 Task: Use Airplane Landing Effect in this video Movie B.mp4
Action: Mouse pressed left at (316, 154)
Screenshot: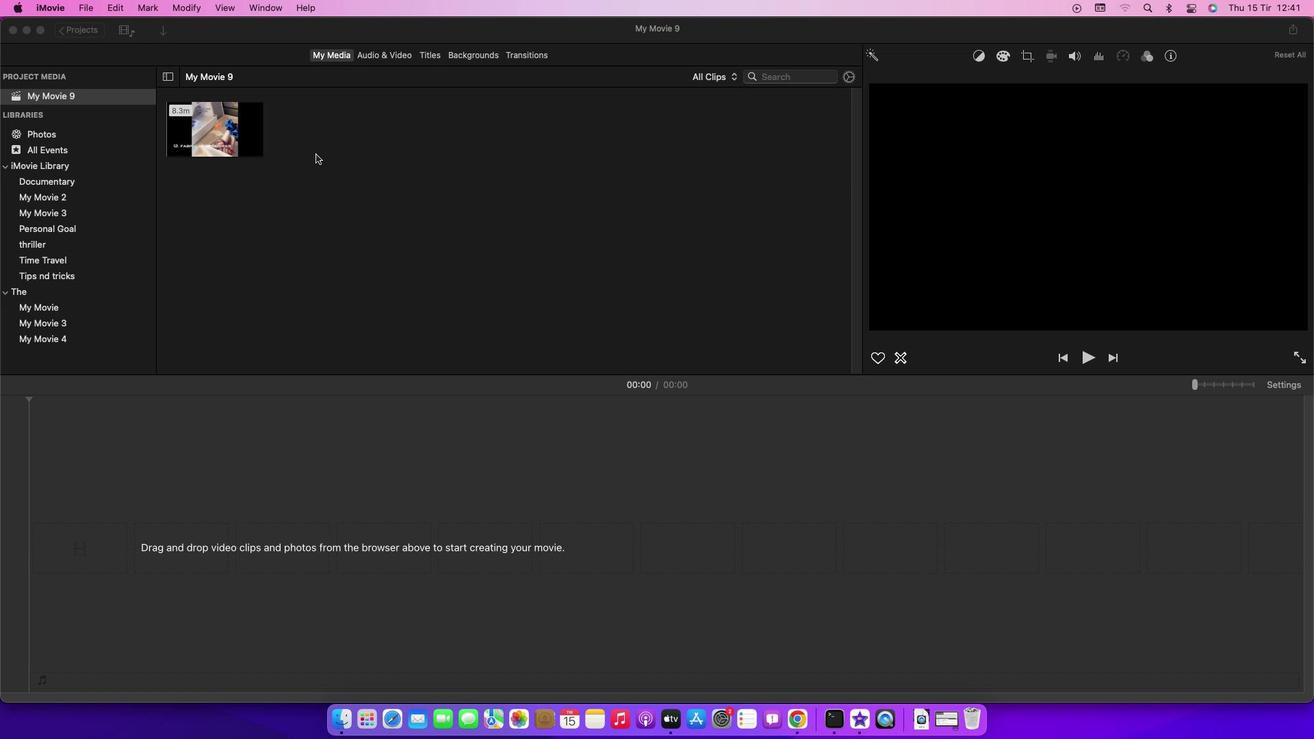 
Action: Mouse moved to (240, 132)
Screenshot: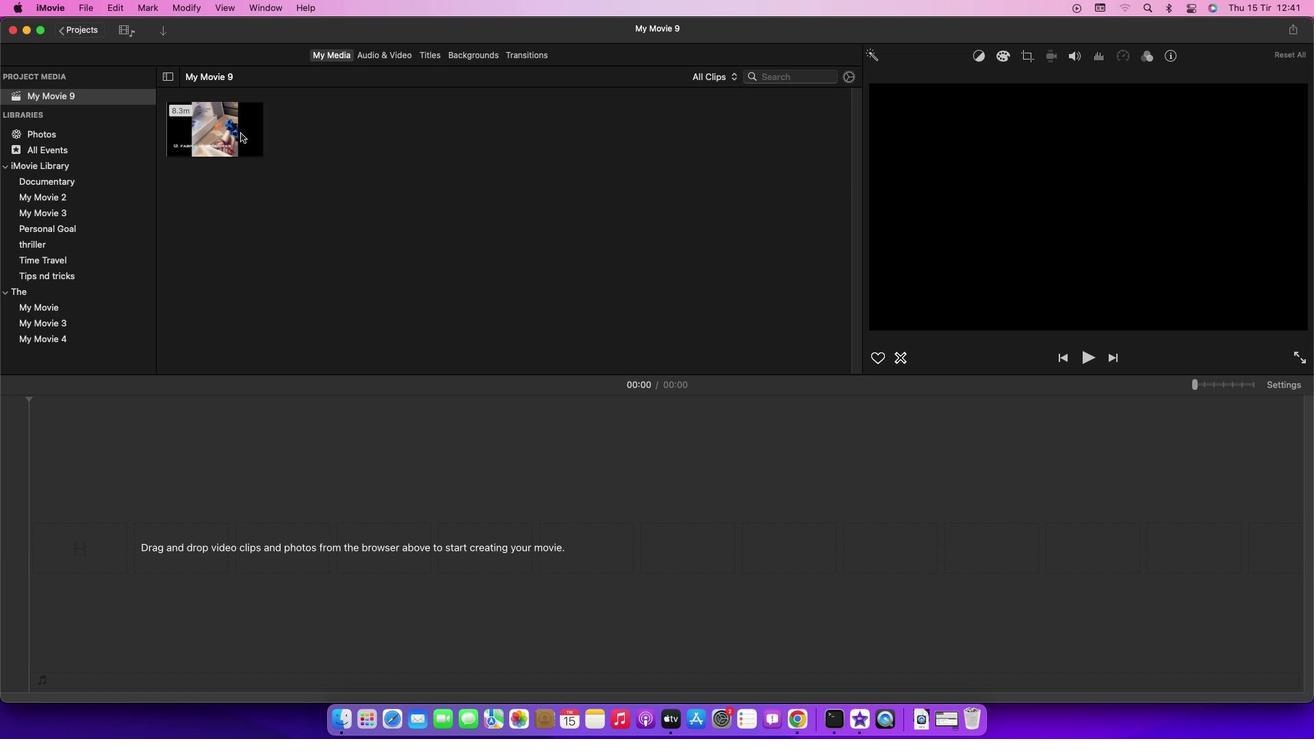 
Action: Mouse pressed left at (240, 132)
Screenshot: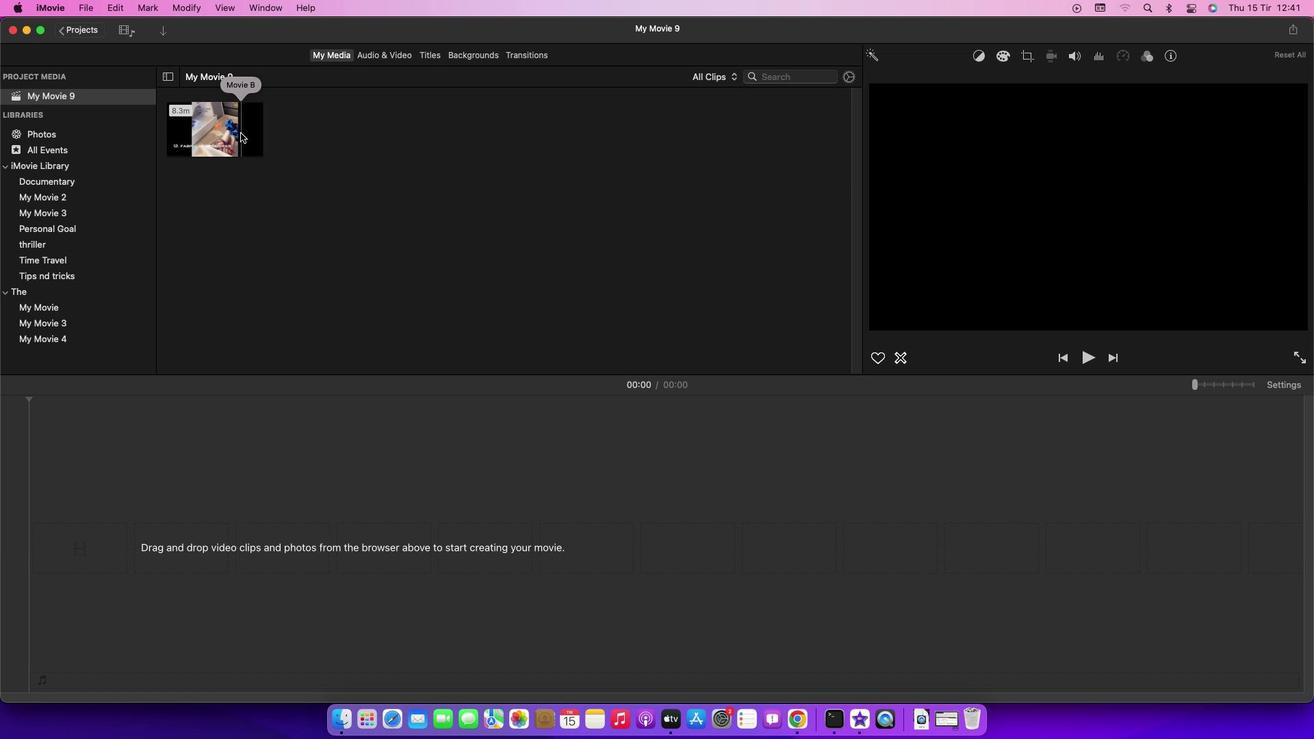 
Action: Mouse moved to (228, 126)
Screenshot: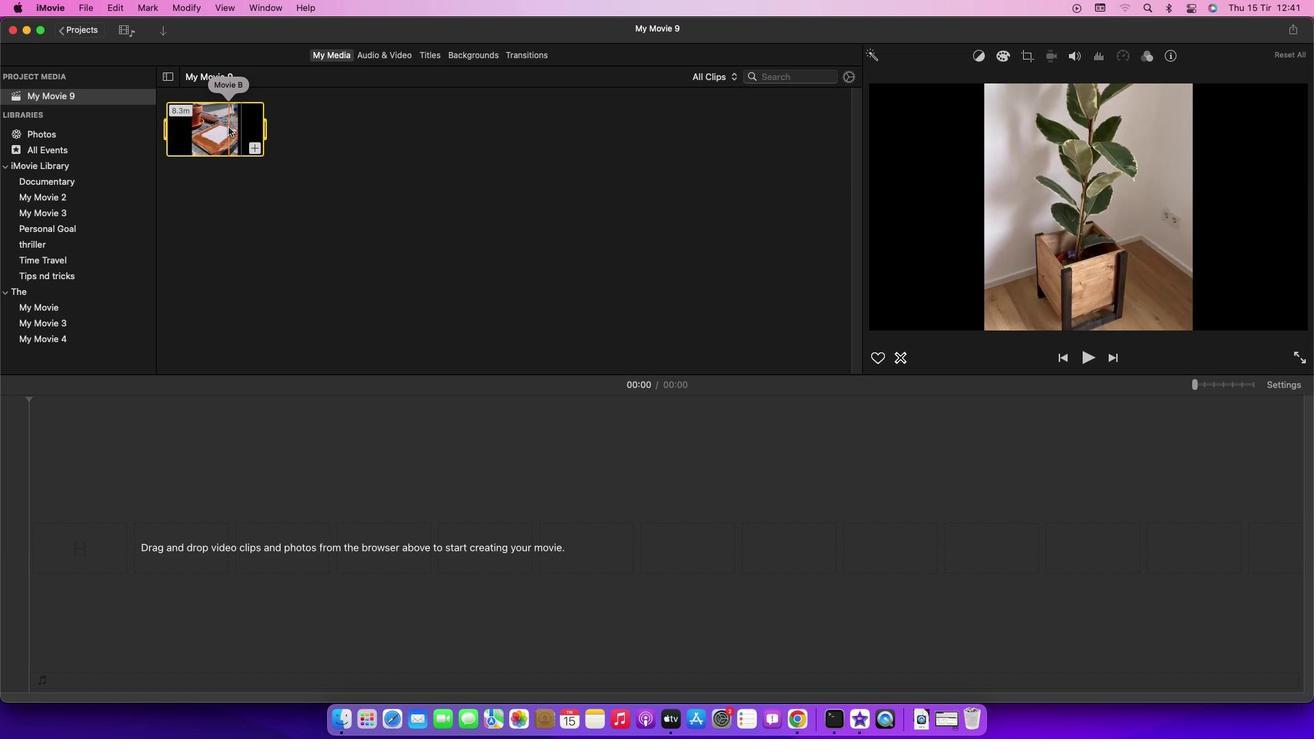 
Action: Mouse pressed left at (228, 126)
Screenshot: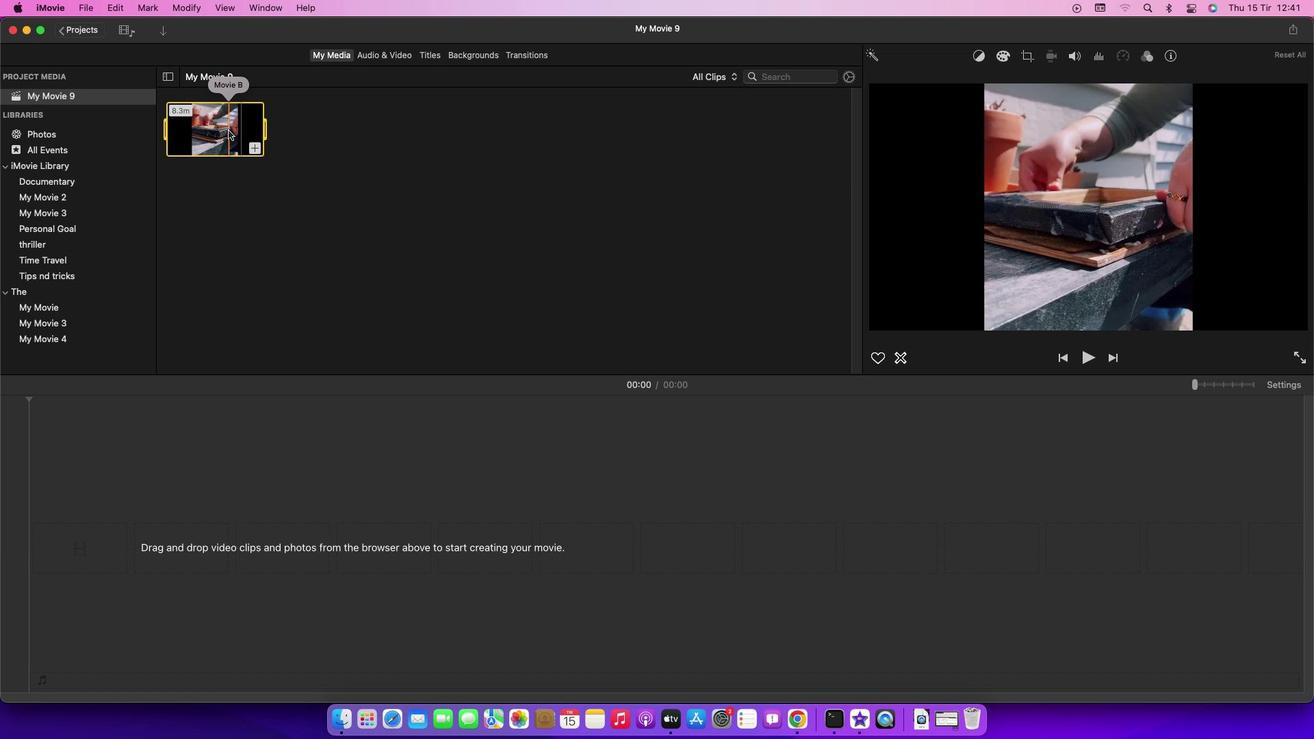 
Action: Mouse moved to (371, 54)
Screenshot: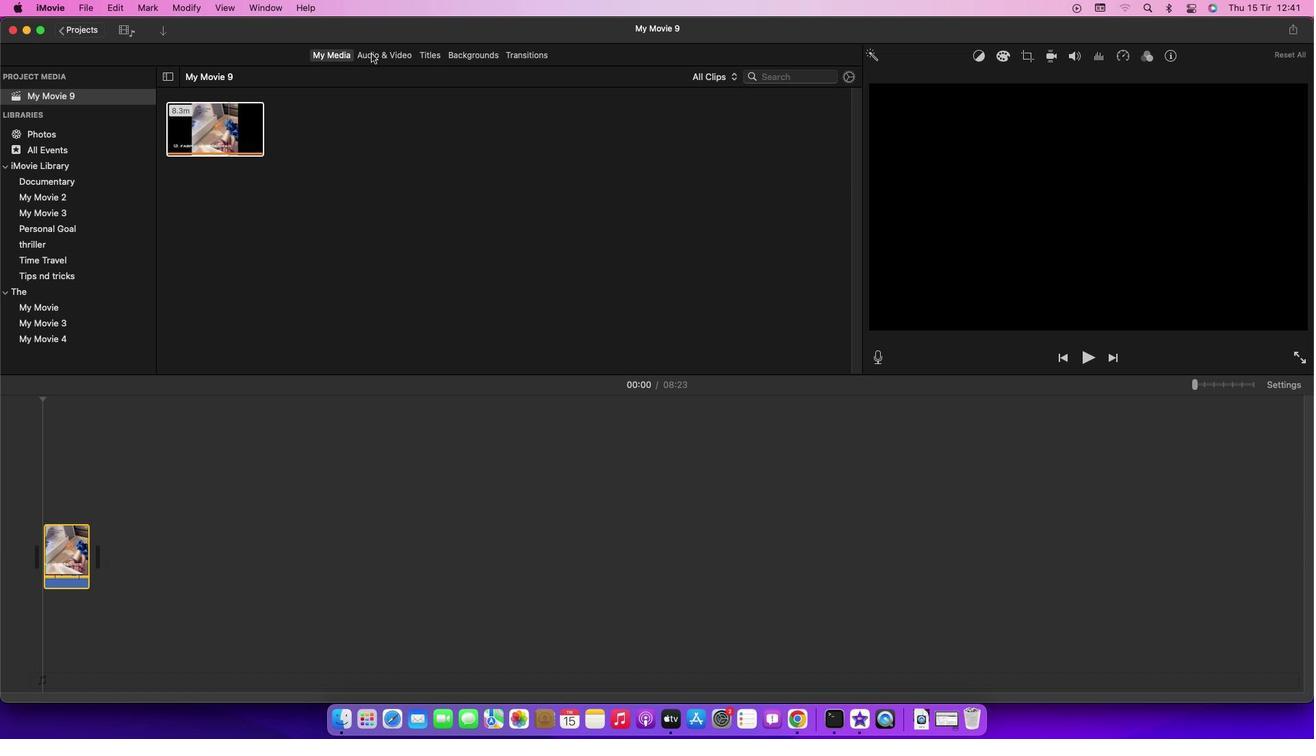 
Action: Mouse pressed left at (371, 54)
Screenshot: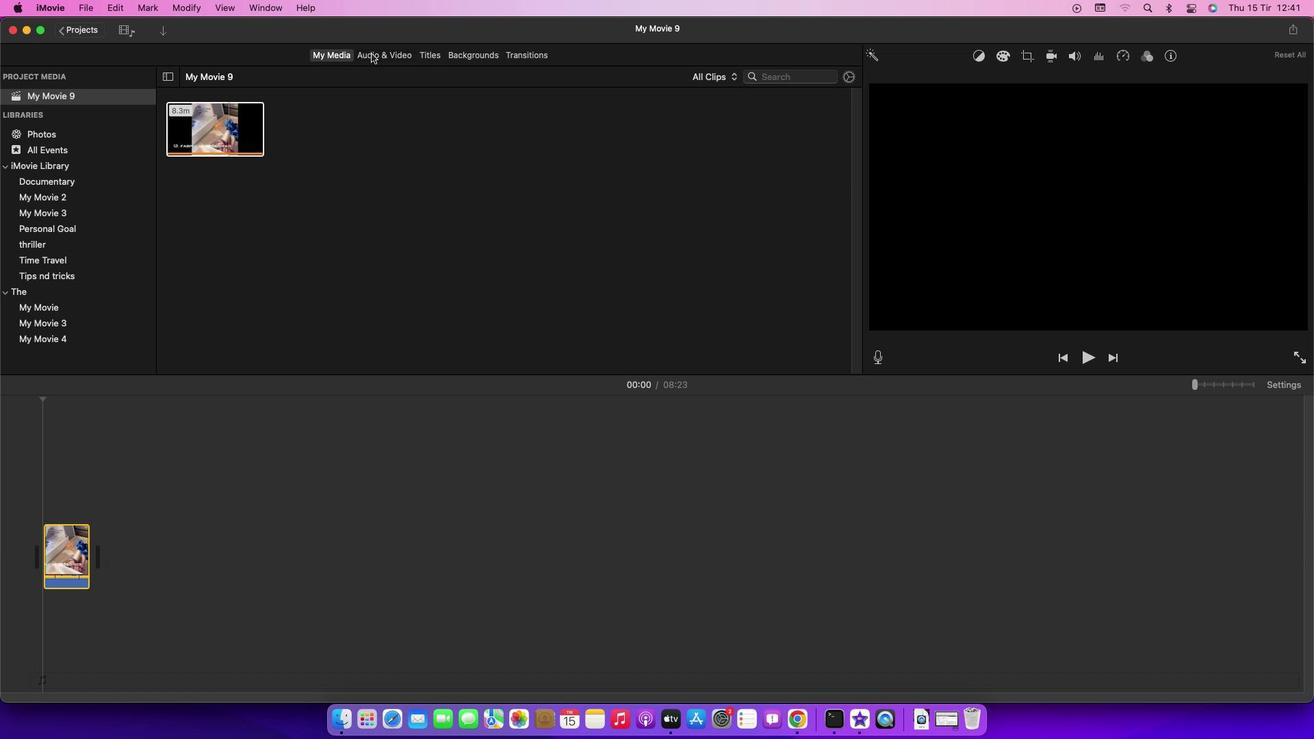 
Action: Mouse moved to (74, 127)
Screenshot: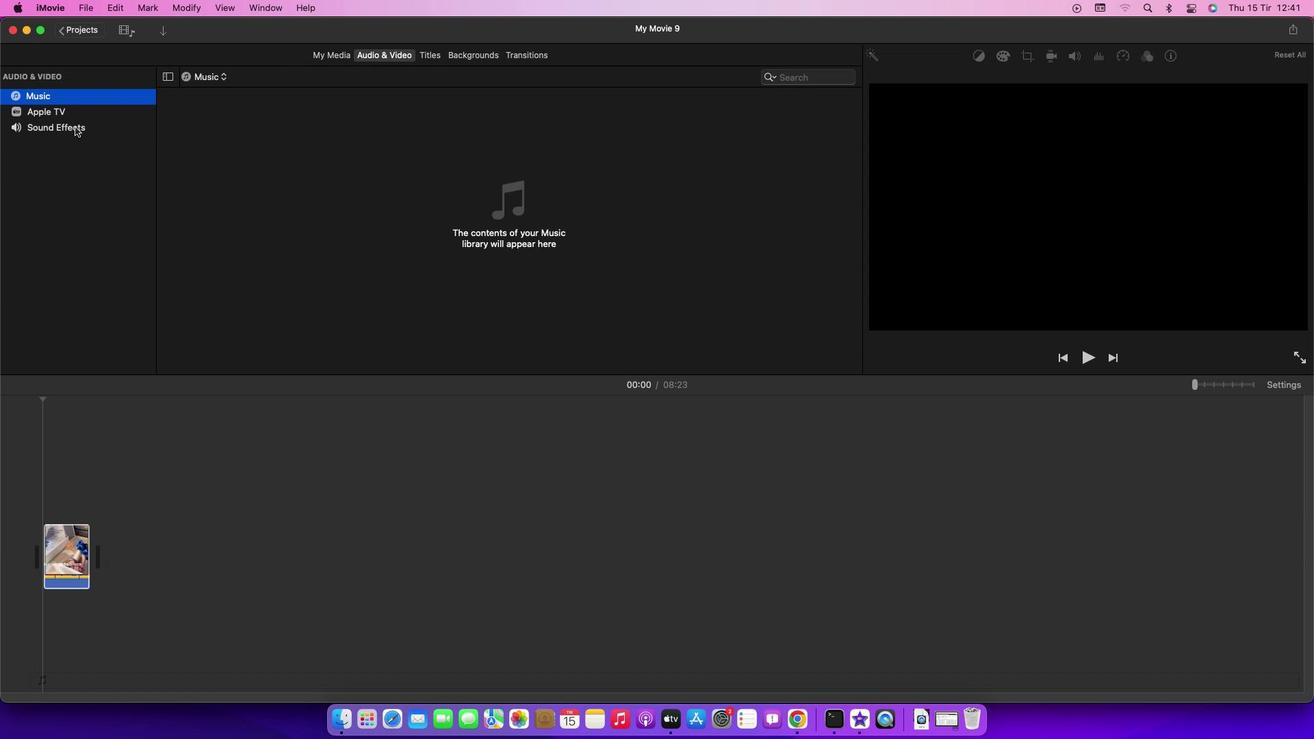 
Action: Mouse pressed left at (74, 127)
Screenshot: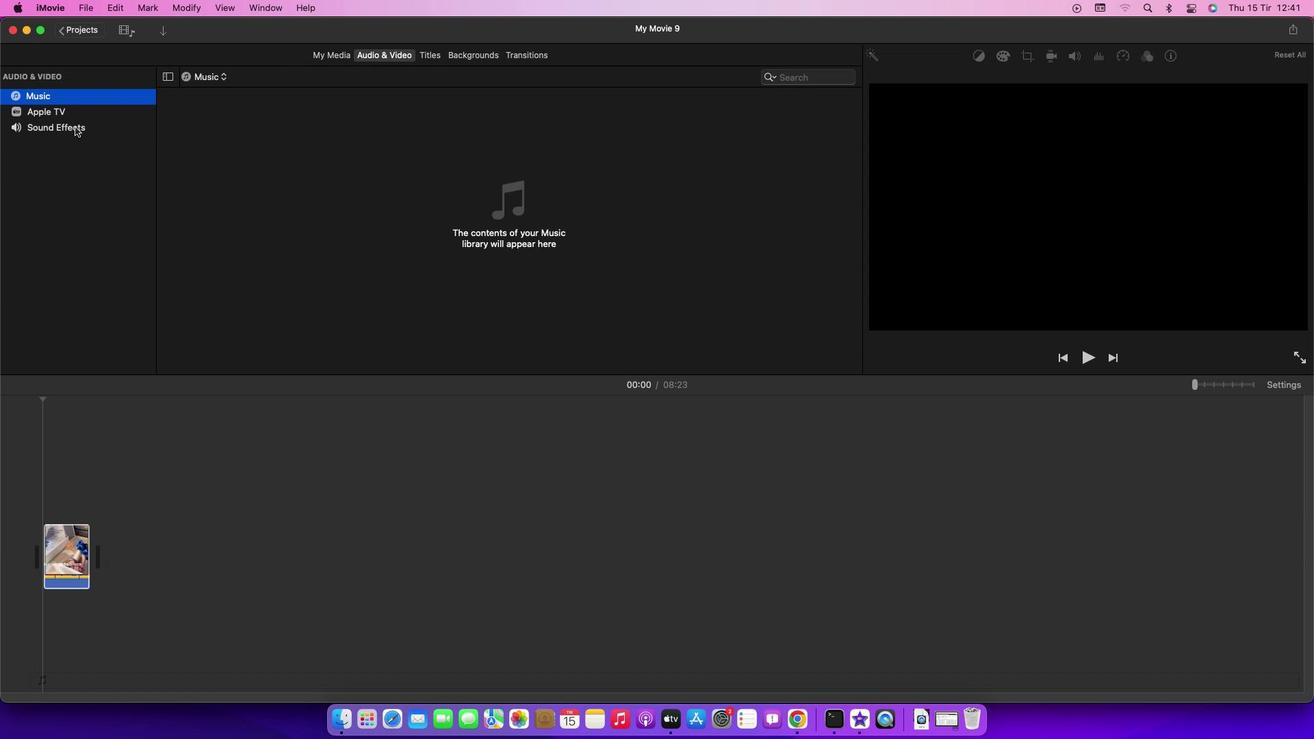 
Action: Mouse moved to (255, 287)
Screenshot: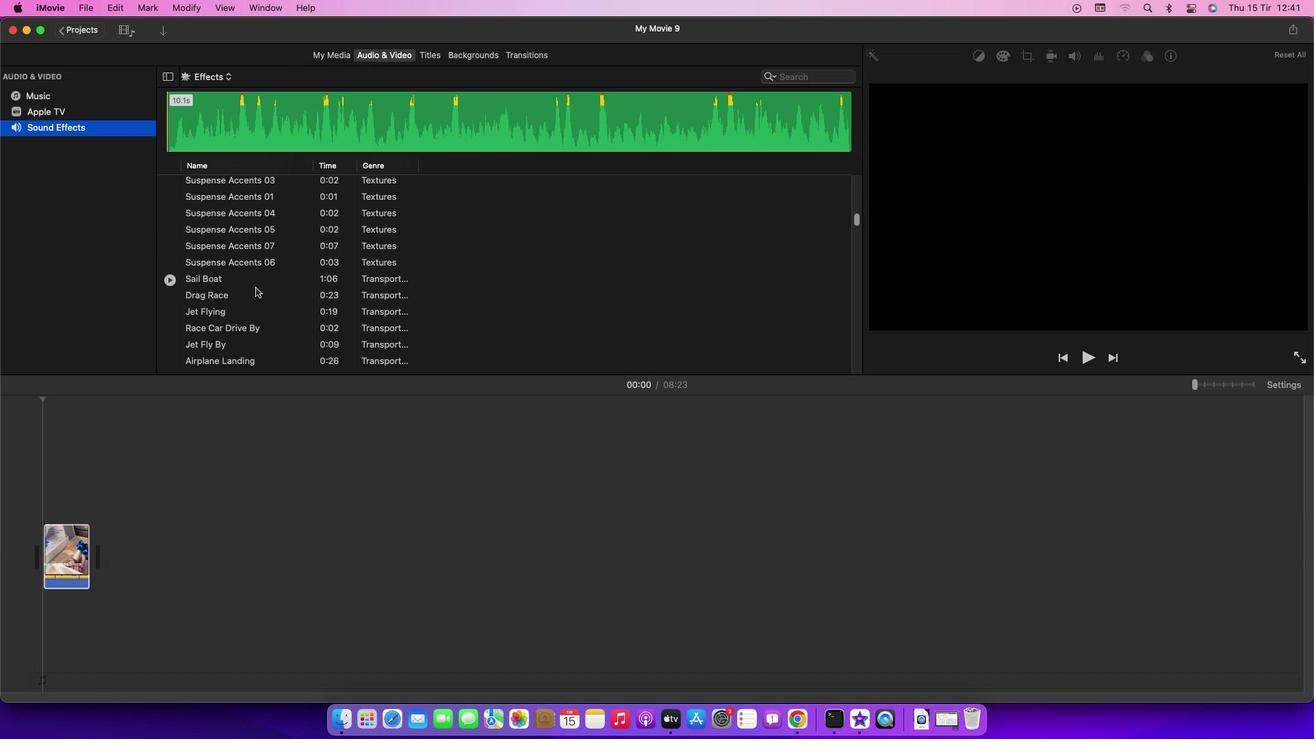 
Action: Mouse scrolled (255, 287) with delta (0, 0)
Screenshot: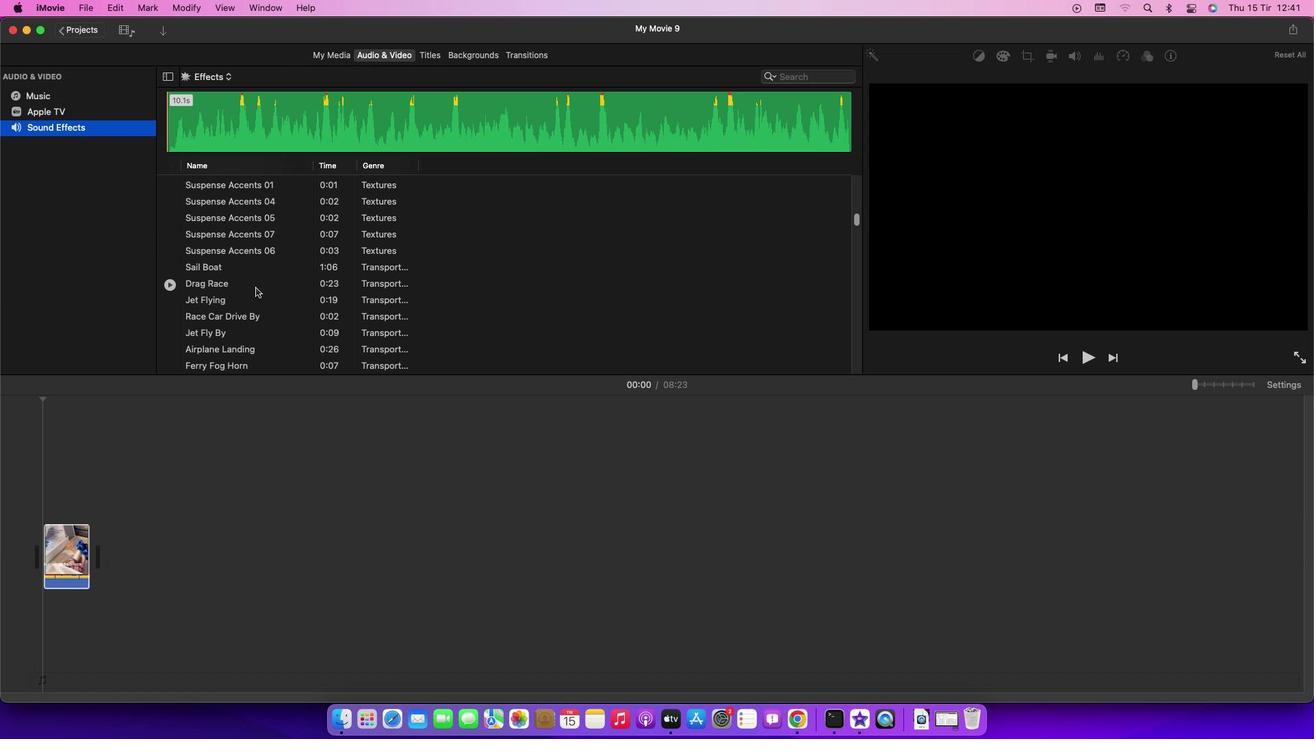 
Action: Mouse scrolled (255, 287) with delta (0, 0)
Screenshot: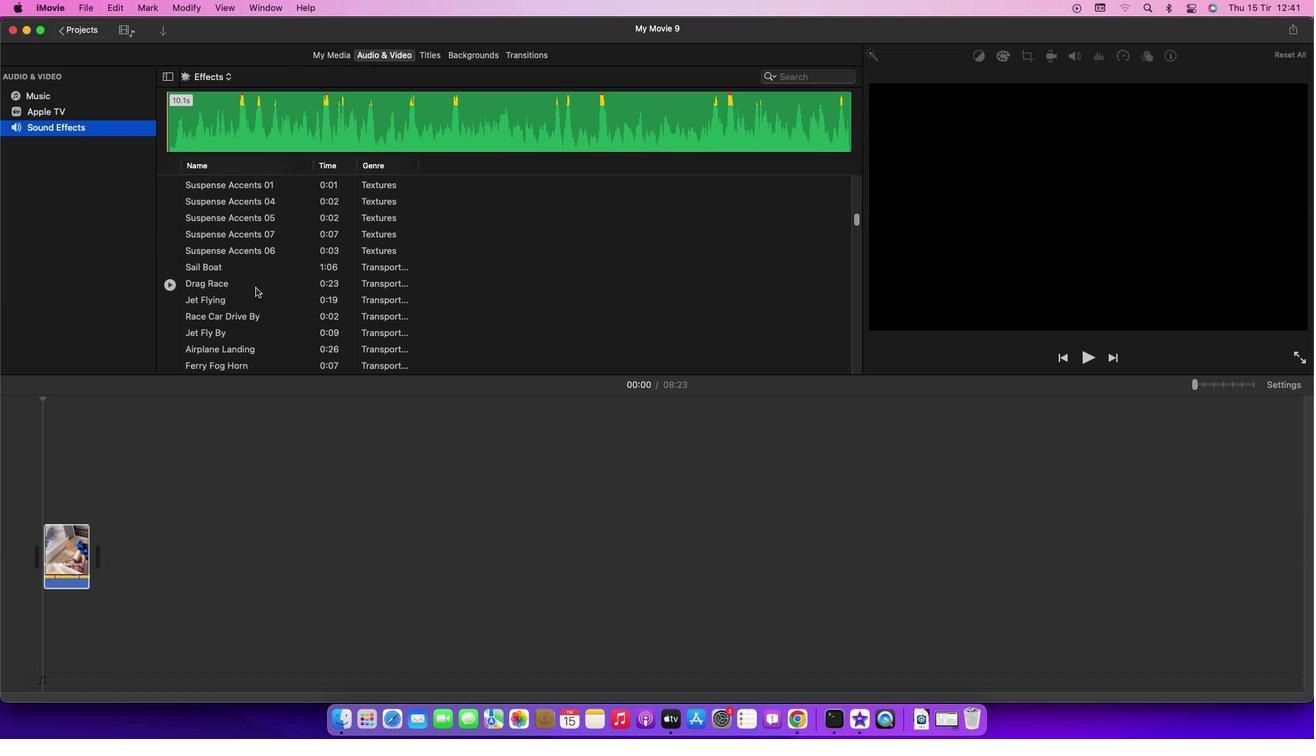 
Action: Mouse moved to (230, 349)
Screenshot: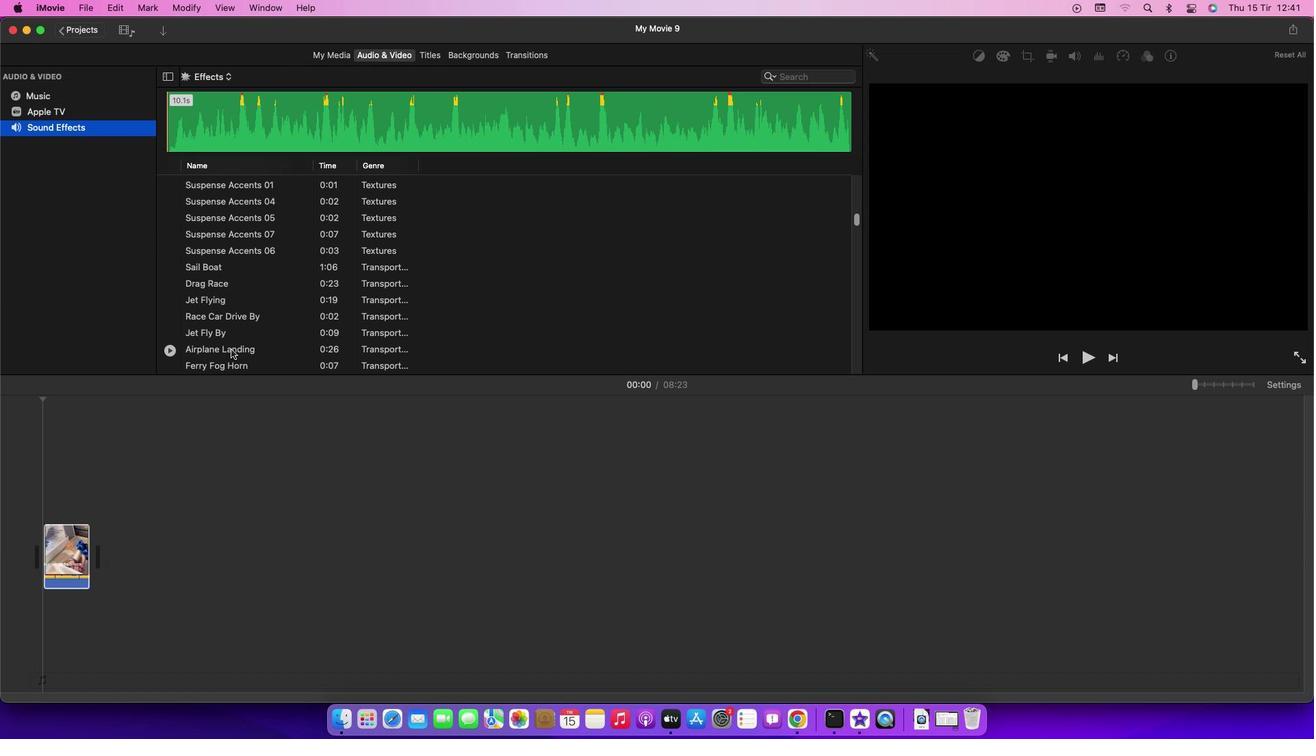 
Action: Mouse pressed left at (230, 349)
Screenshot: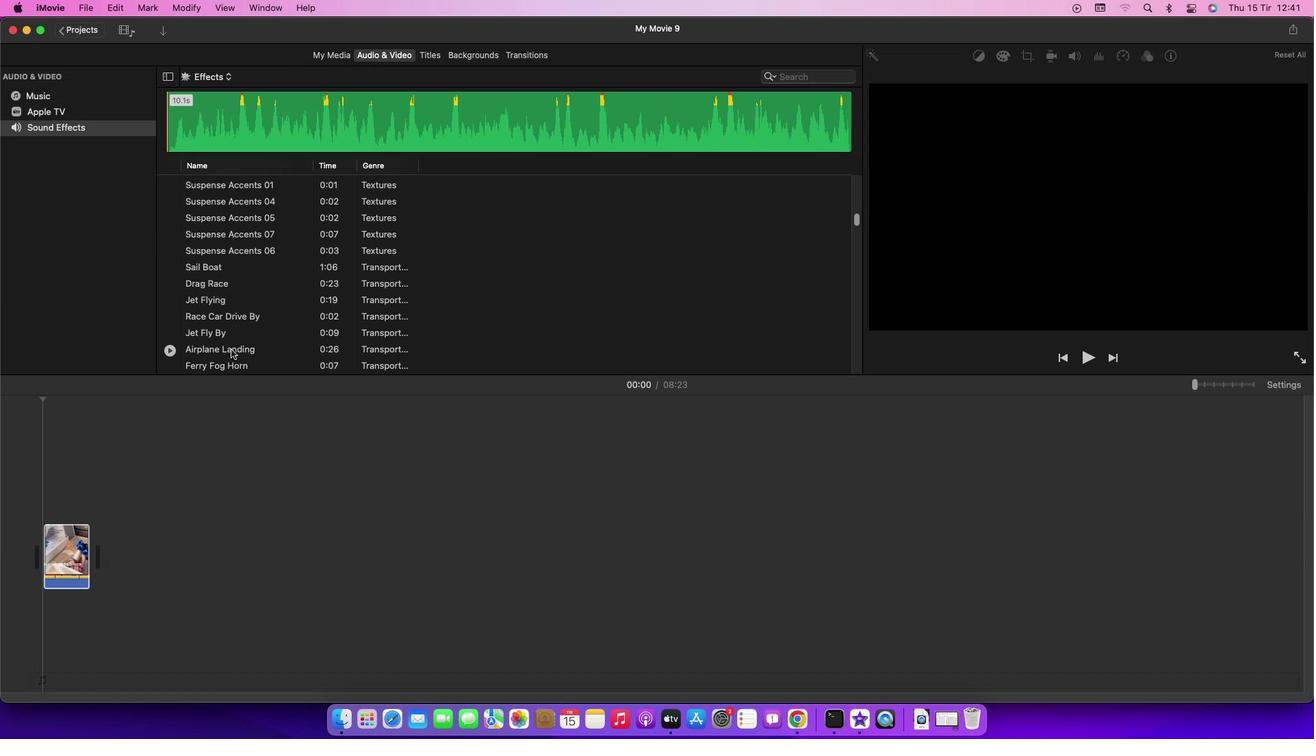
Action: Mouse moved to (279, 533)
Screenshot: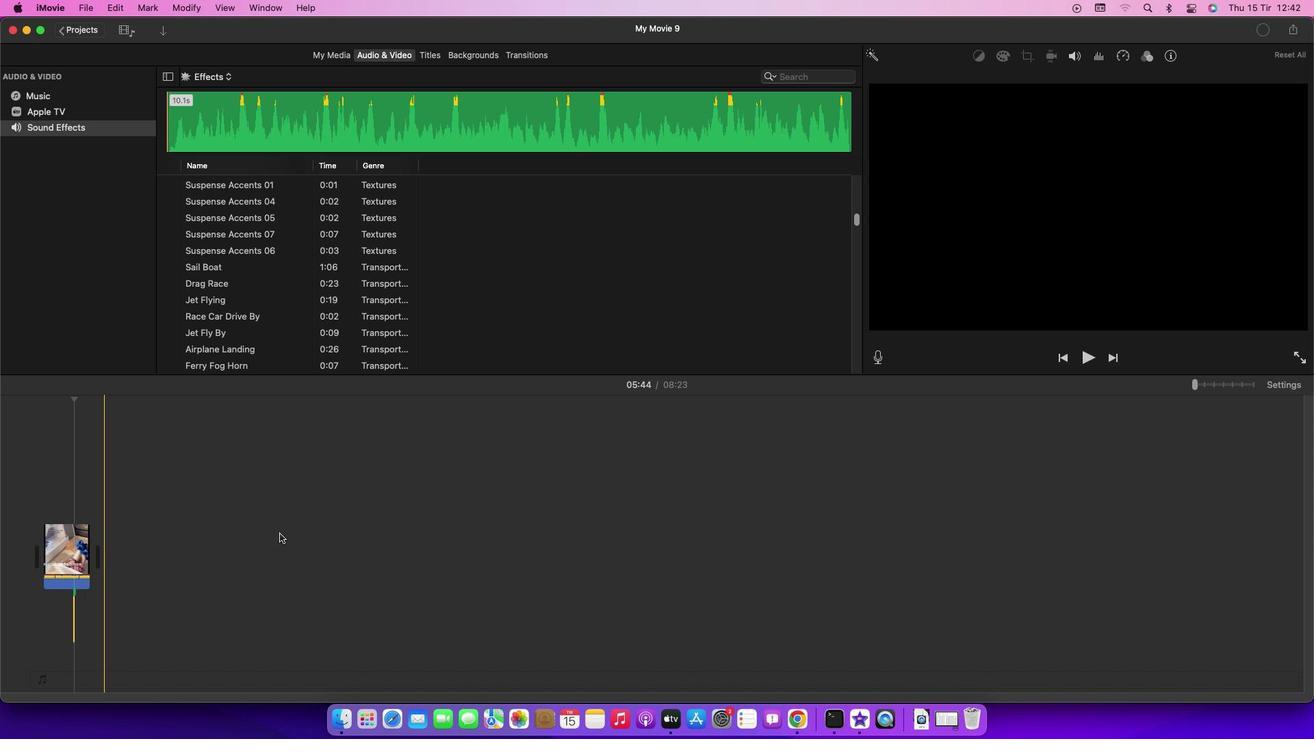 
